 Task: Check the average views per listing of tray ceiling in the last 3 years.
Action: Mouse moved to (1012, 241)
Screenshot: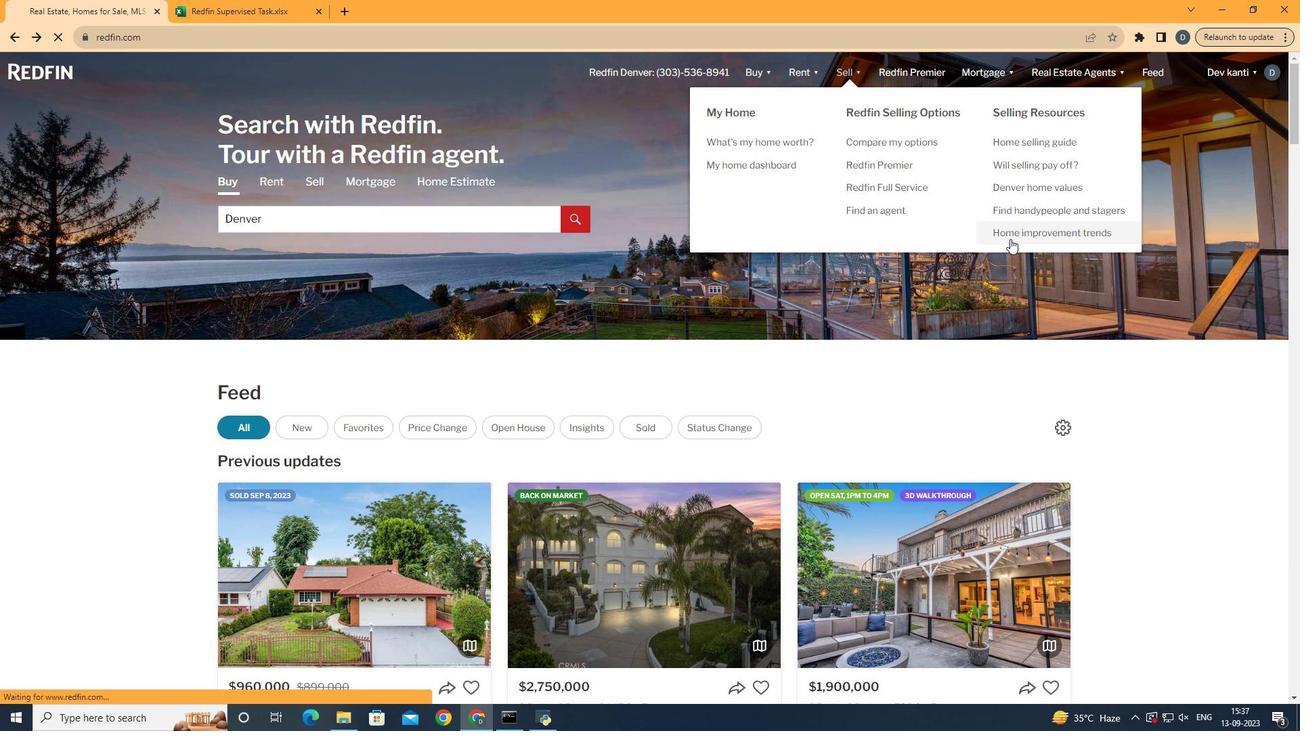 
Action: Mouse pressed left at (1012, 241)
Screenshot: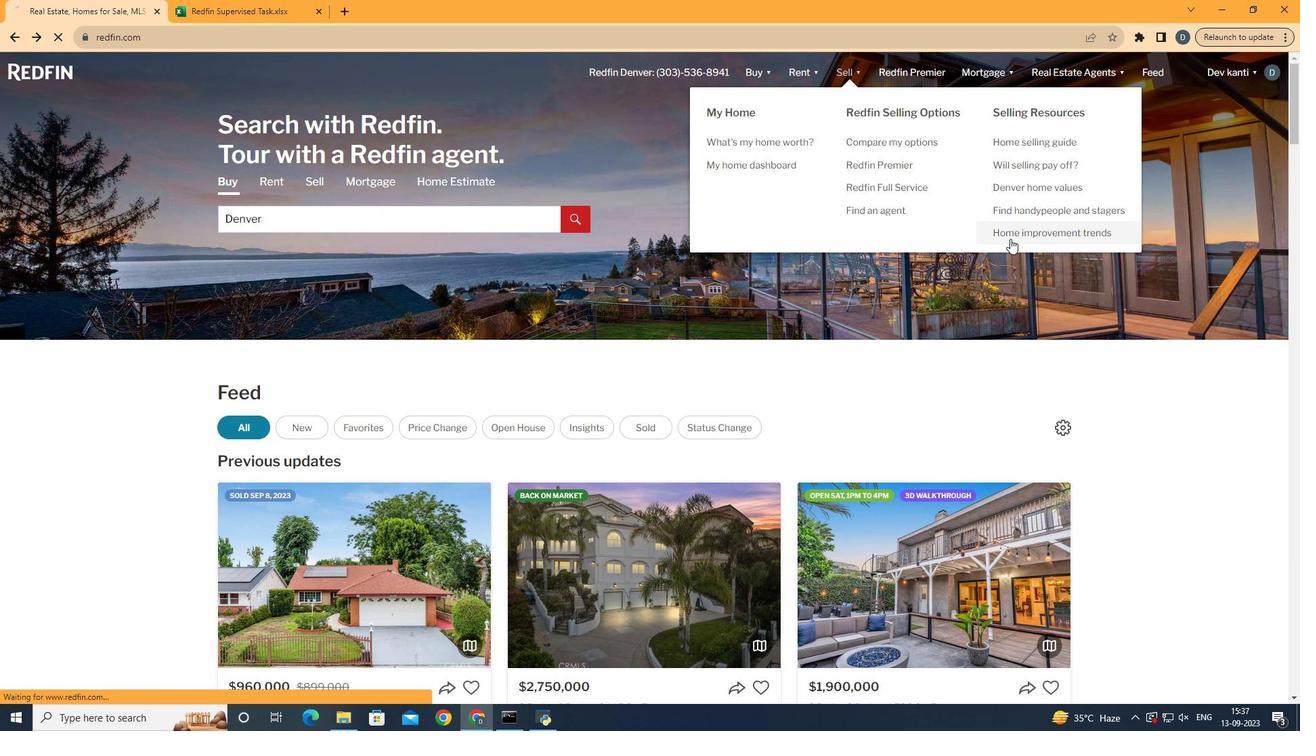 
Action: Mouse moved to (335, 268)
Screenshot: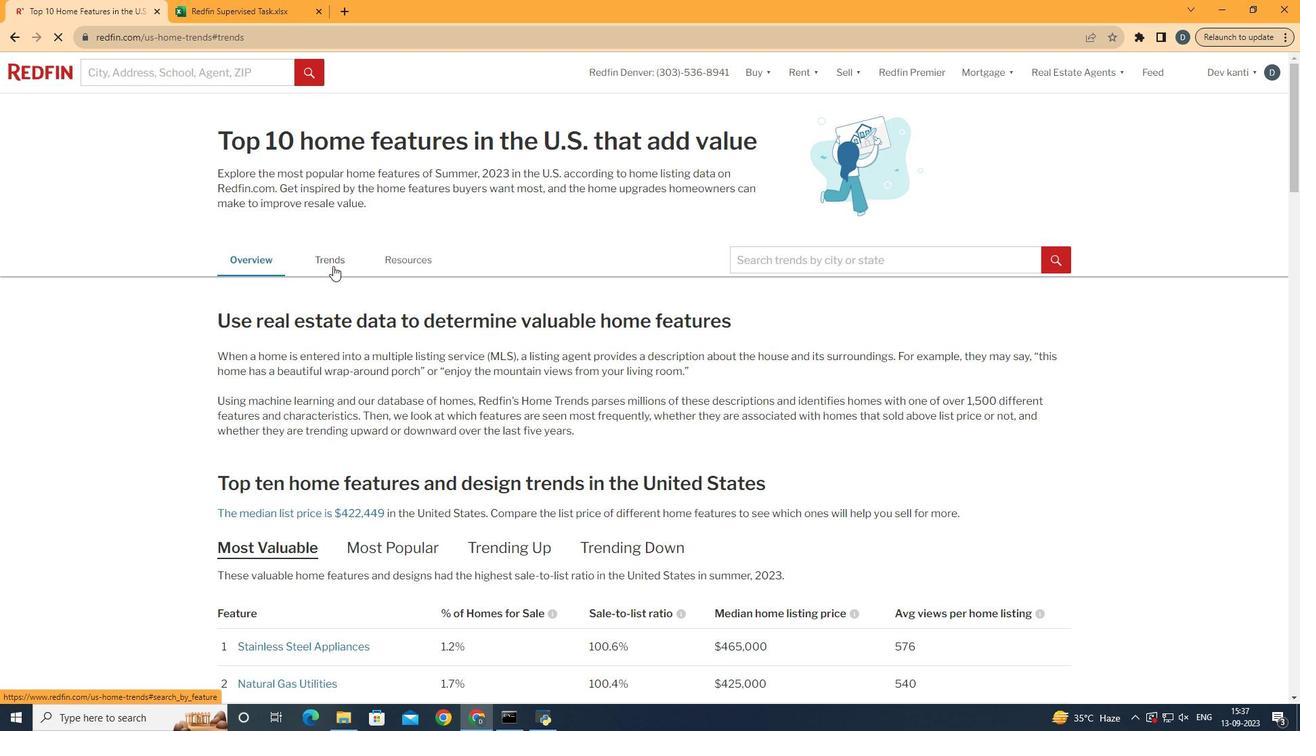 
Action: Mouse pressed left at (335, 268)
Screenshot: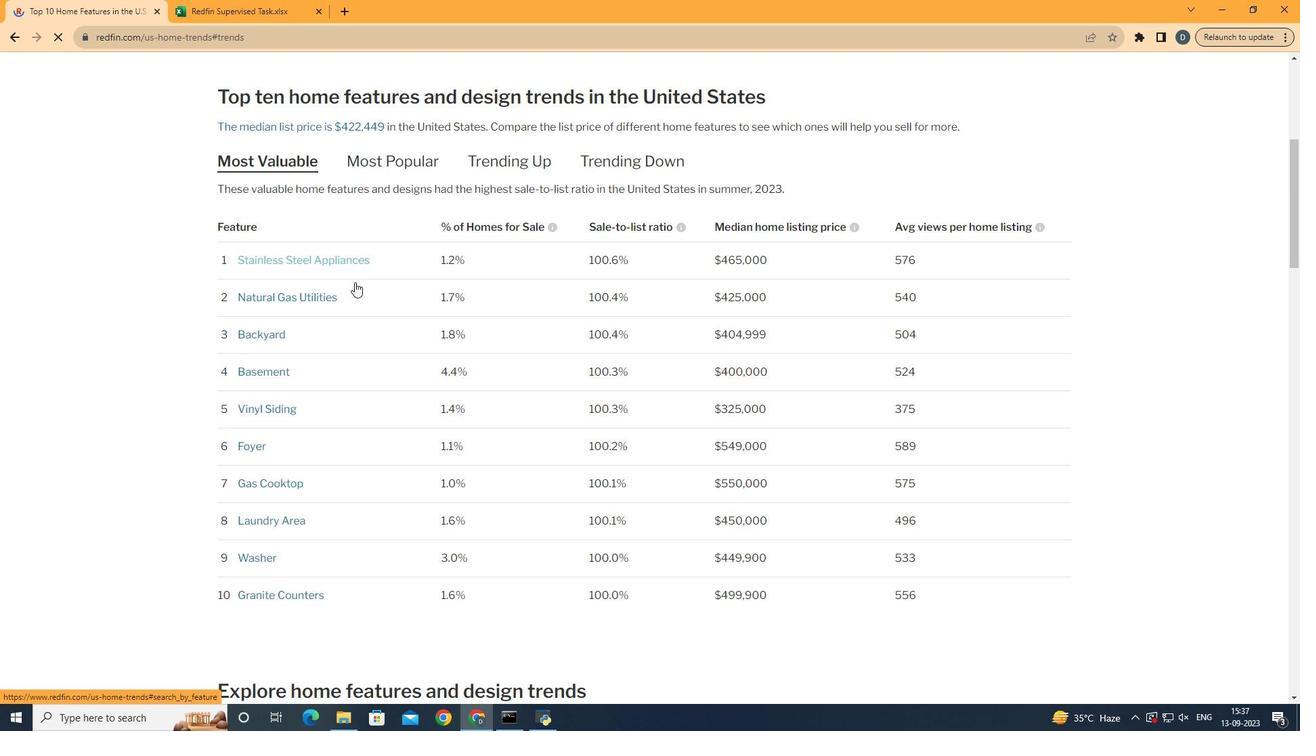 
Action: Mouse moved to (827, 392)
Screenshot: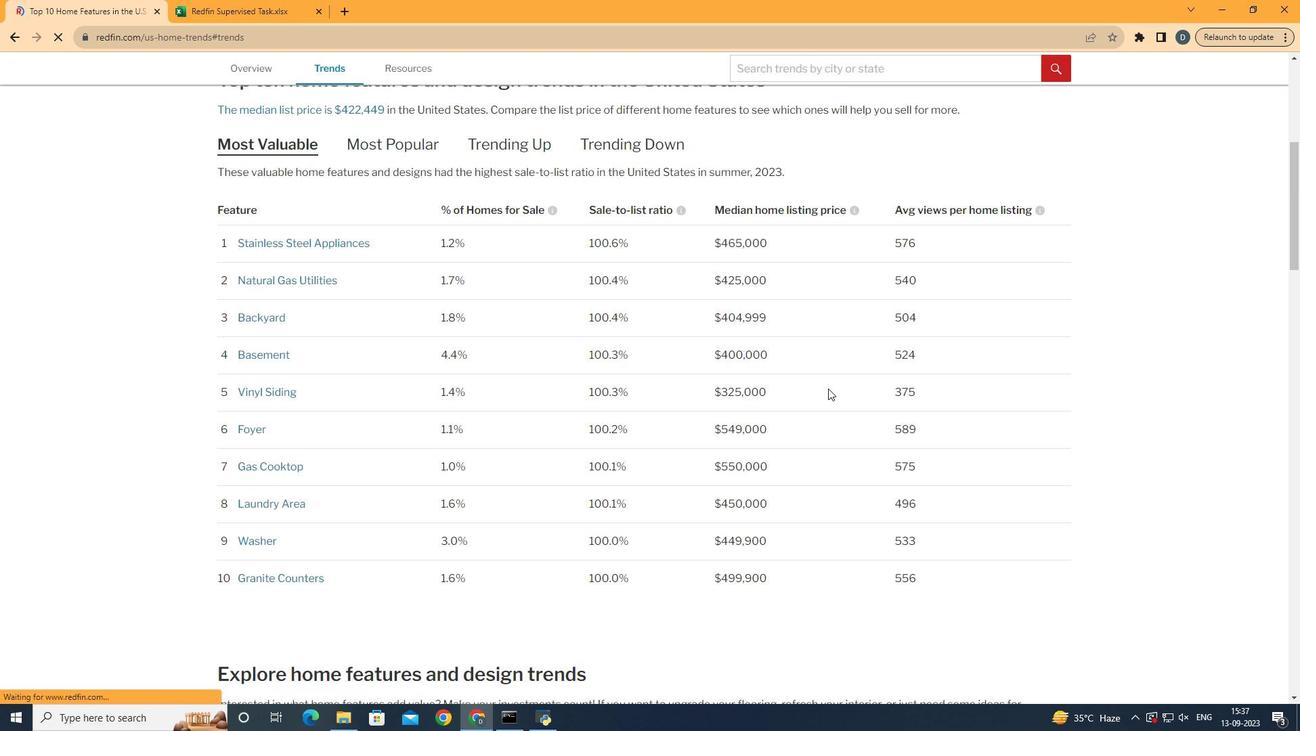 
Action: Mouse scrolled (827, 391) with delta (0, 0)
Screenshot: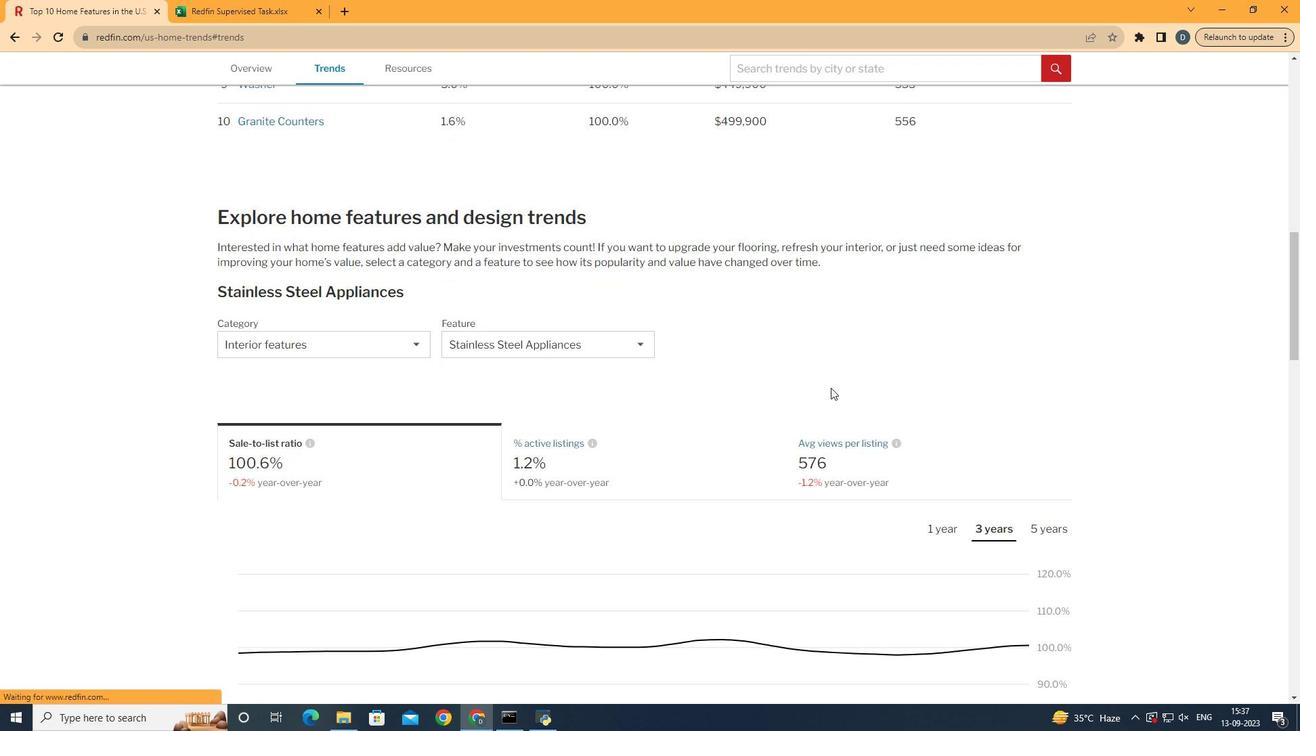 
Action: Mouse scrolled (827, 391) with delta (0, 0)
Screenshot: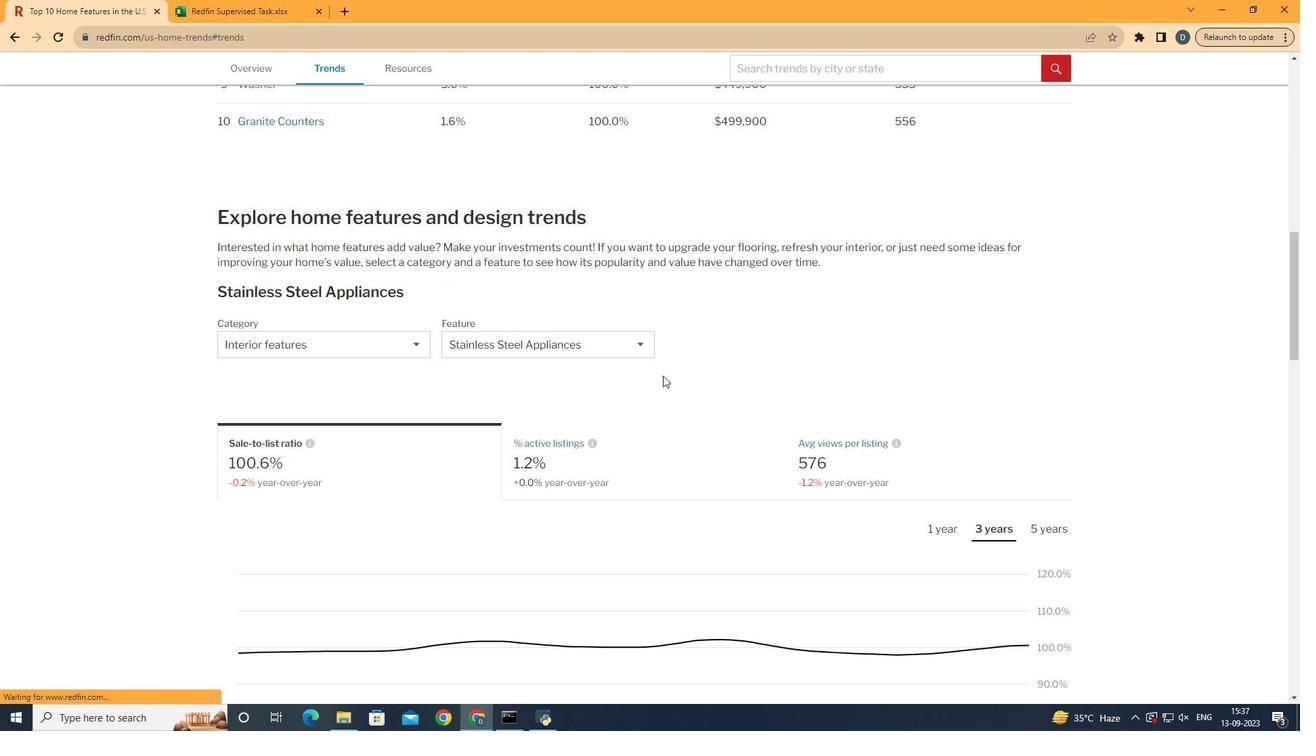 
Action: Mouse scrolled (827, 391) with delta (0, 0)
Screenshot: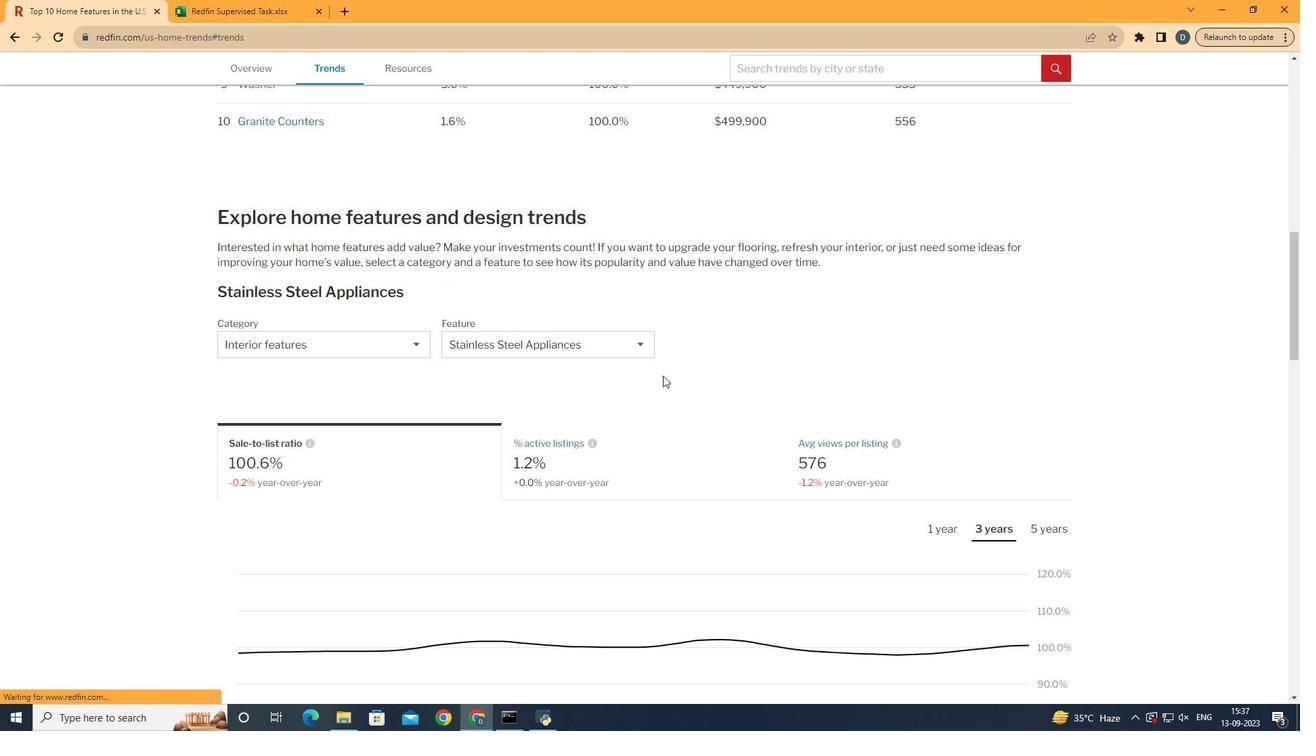 
Action: Mouse scrolled (827, 391) with delta (0, 0)
Screenshot: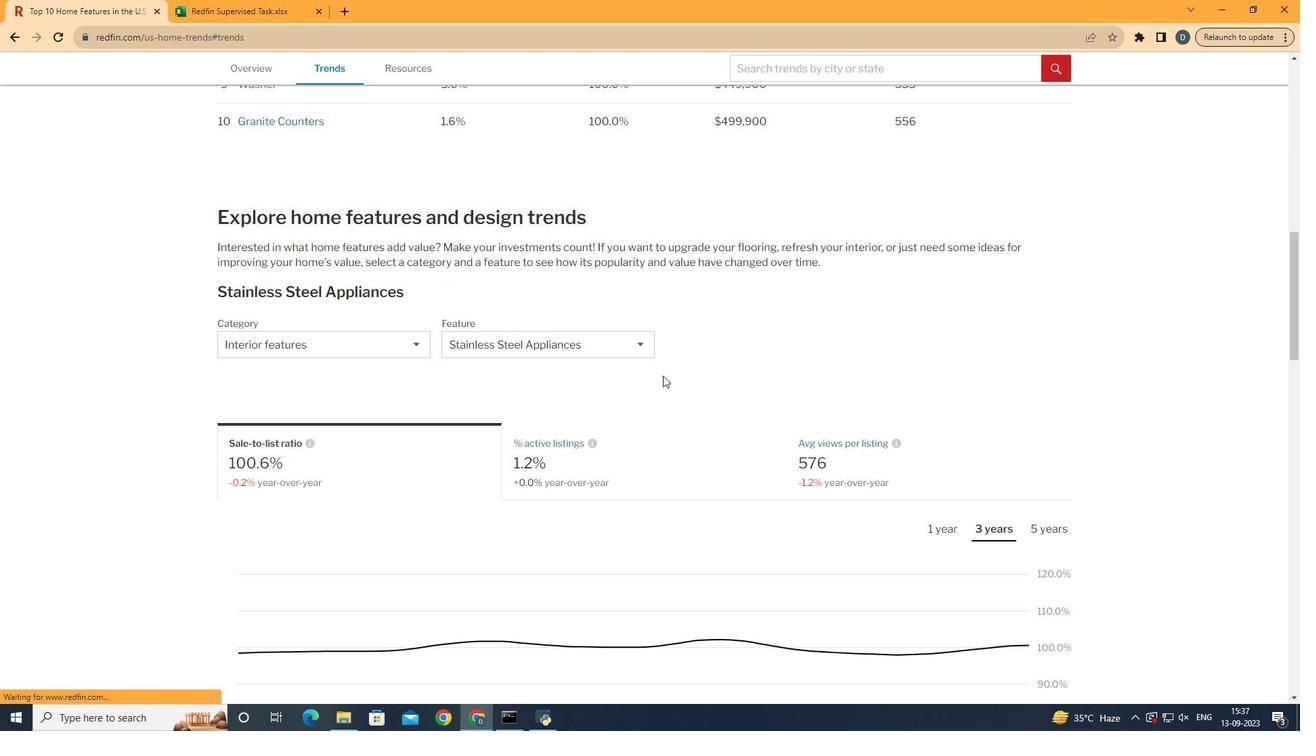
Action: Mouse scrolled (827, 391) with delta (0, 0)
Screenshot: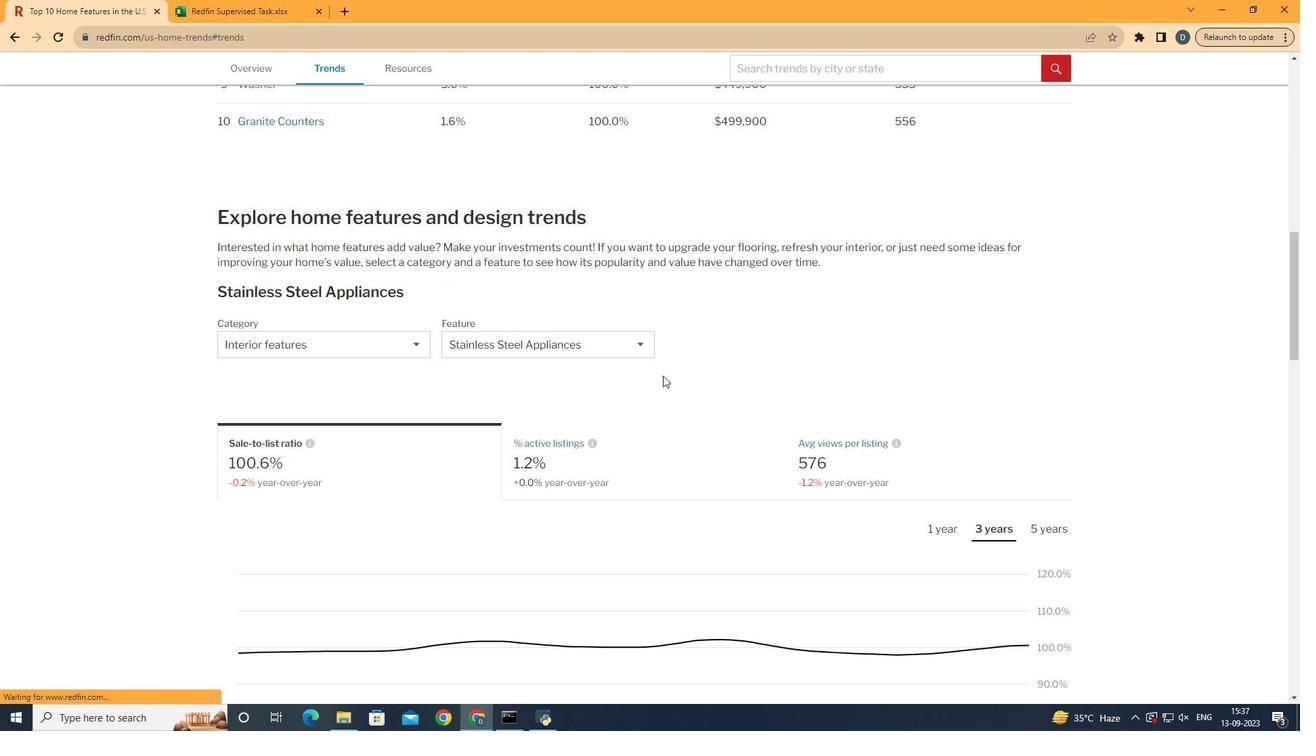 
Action: Mouse moved to (830, 390)
Screenshot: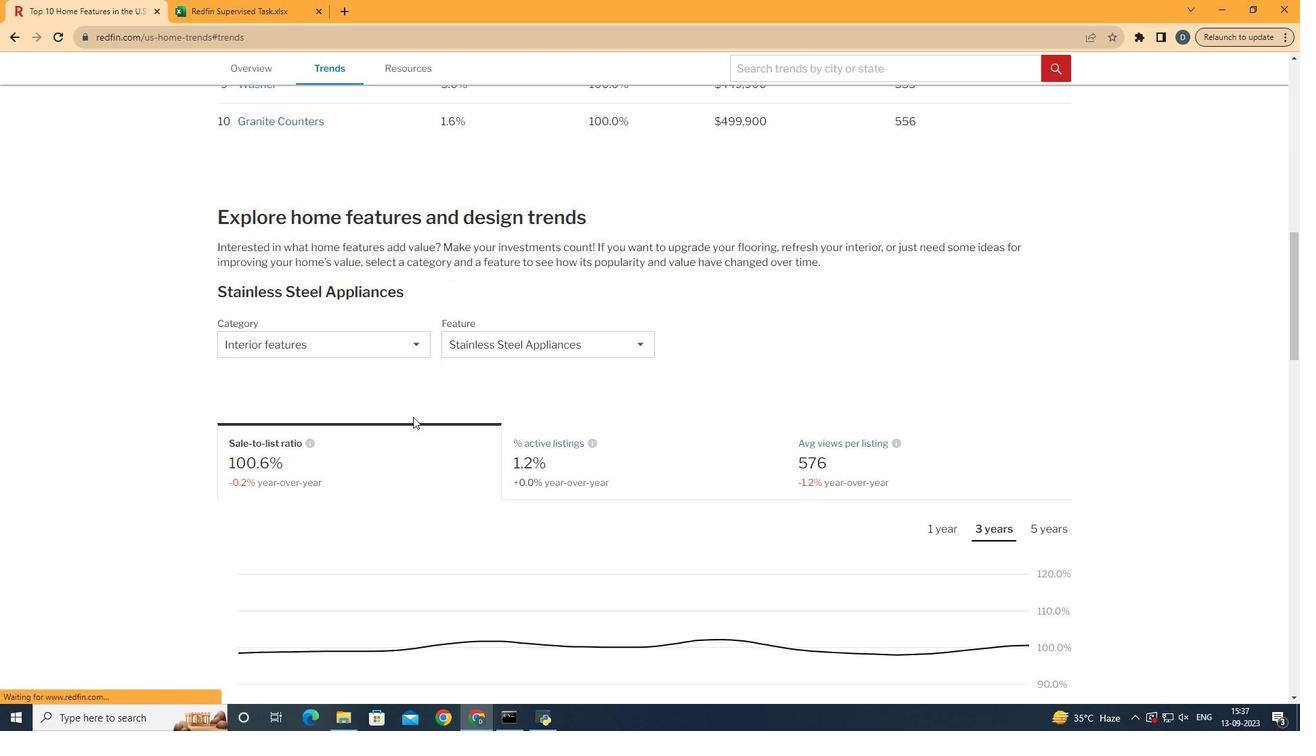 
Action: Mouse scrolled (830, 390) with delta (0, 0)
Screenshot: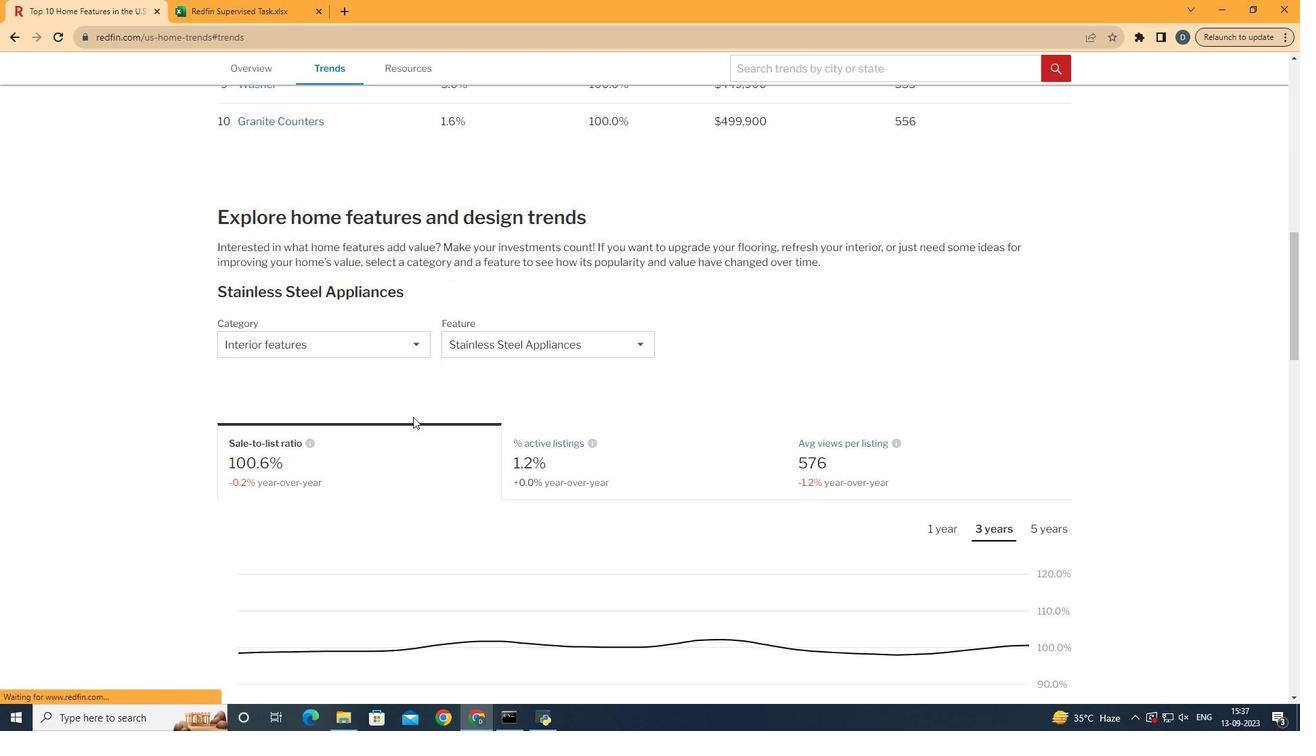 
Action: Mouse moved to (831, 390)
Screenshot: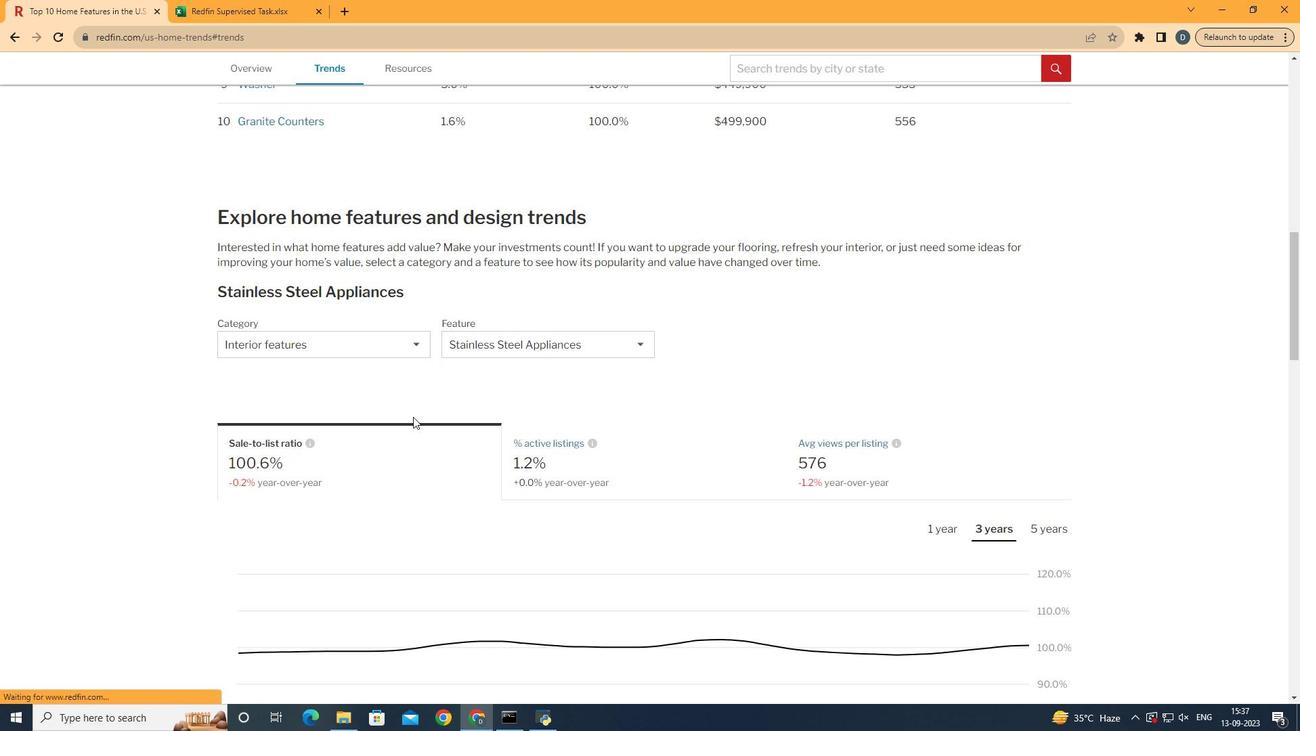 
Action: Mouse scrolled (831, 389) with delta (0, 0)
Screenshot: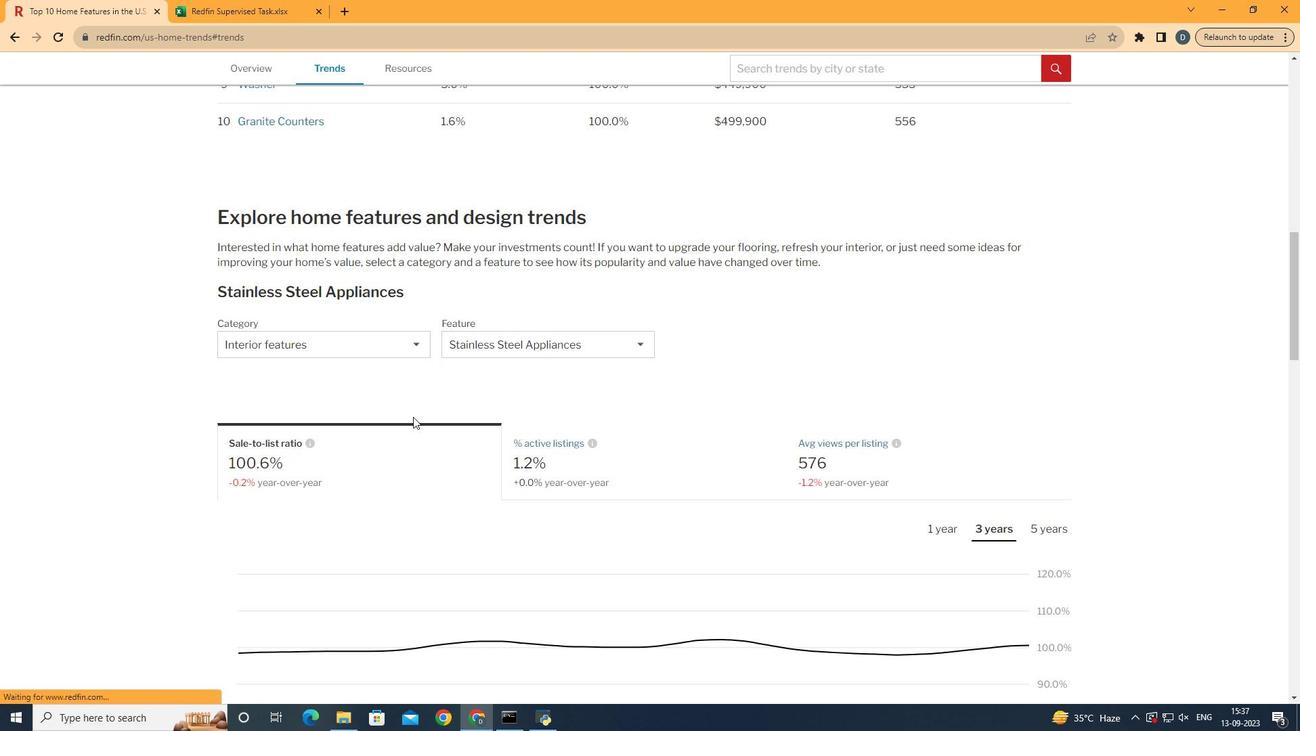 
Action: Mouse moved to (407, 340)
Screenshot: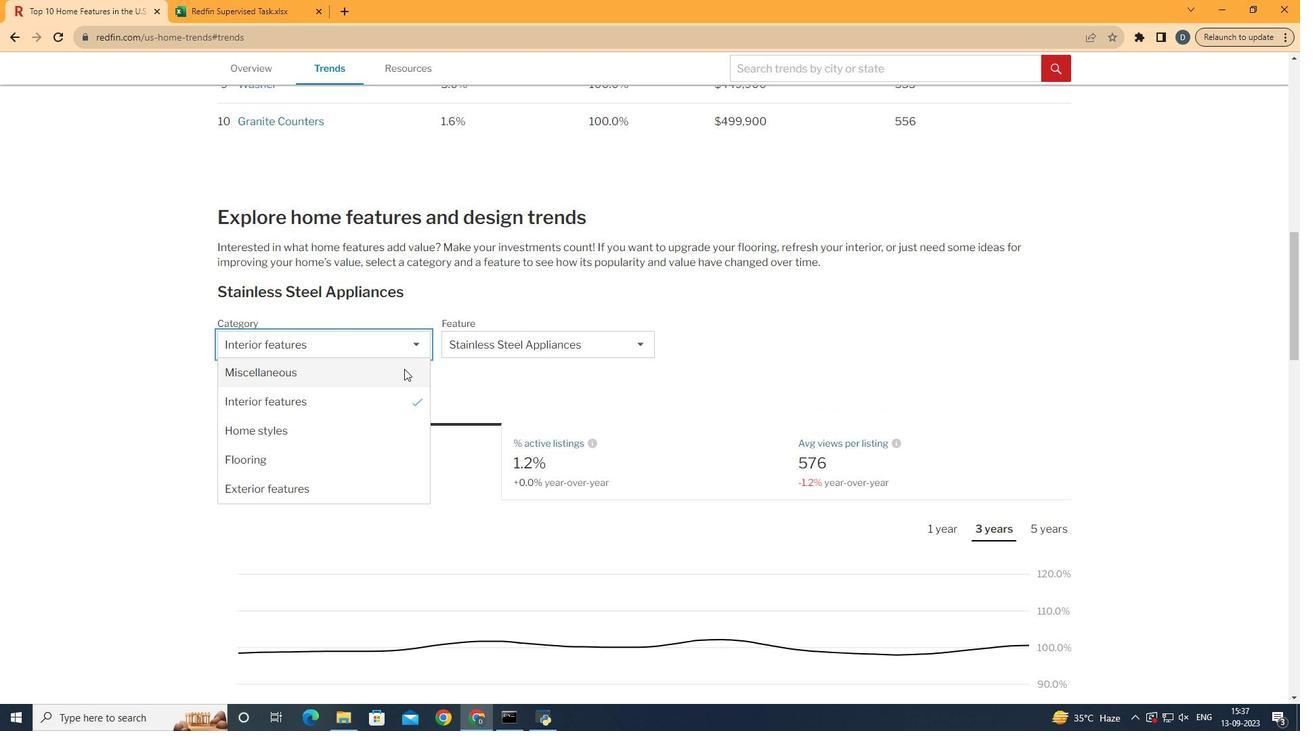 
Action: Mouse pressed left at (407, 340)
Screenshot: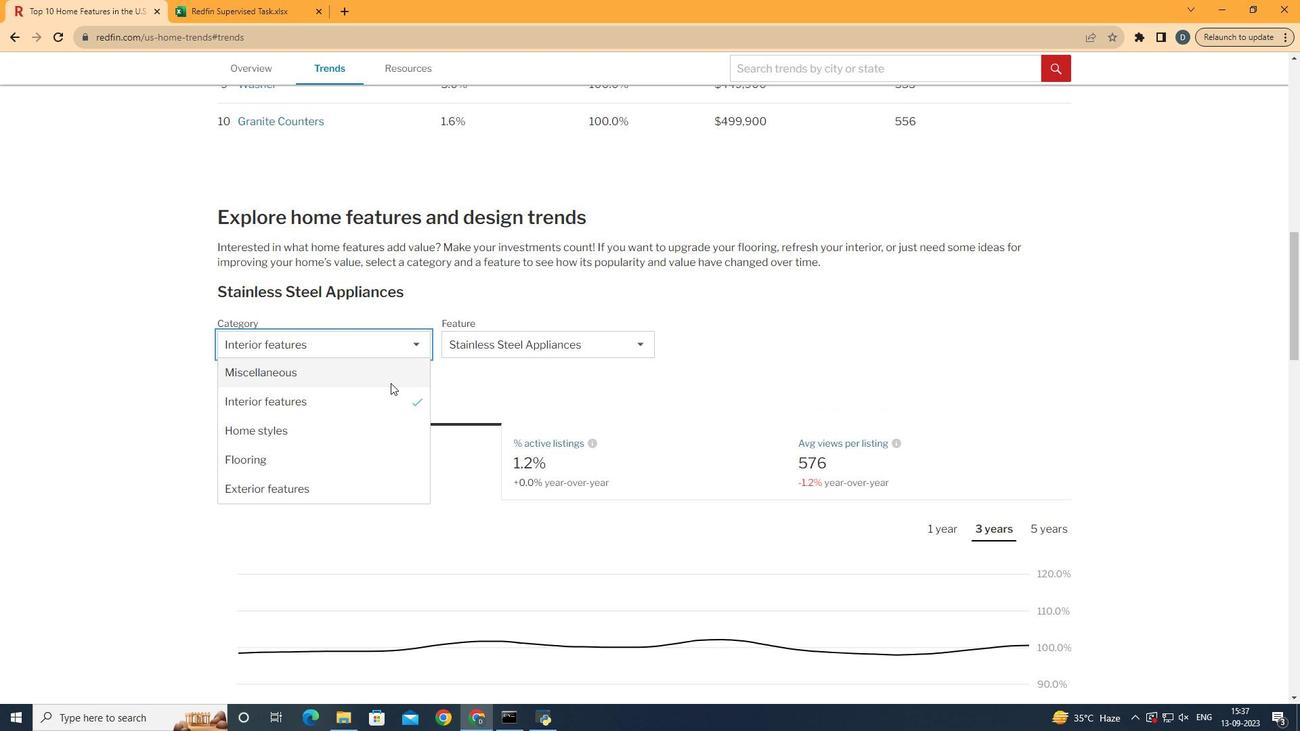 
Action: Mouse moved to (378, 407)
Screenshot: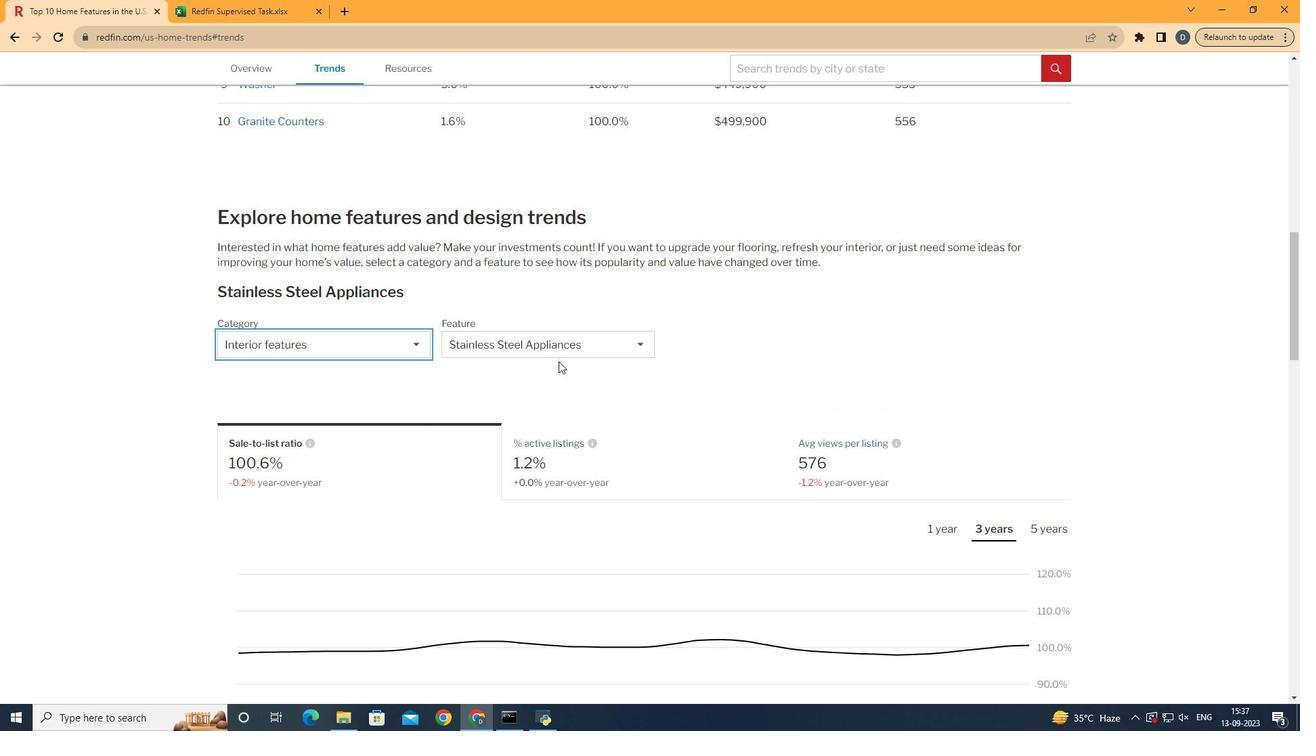 
Action: Mouse pressed left at (378, 407)
Screenshot: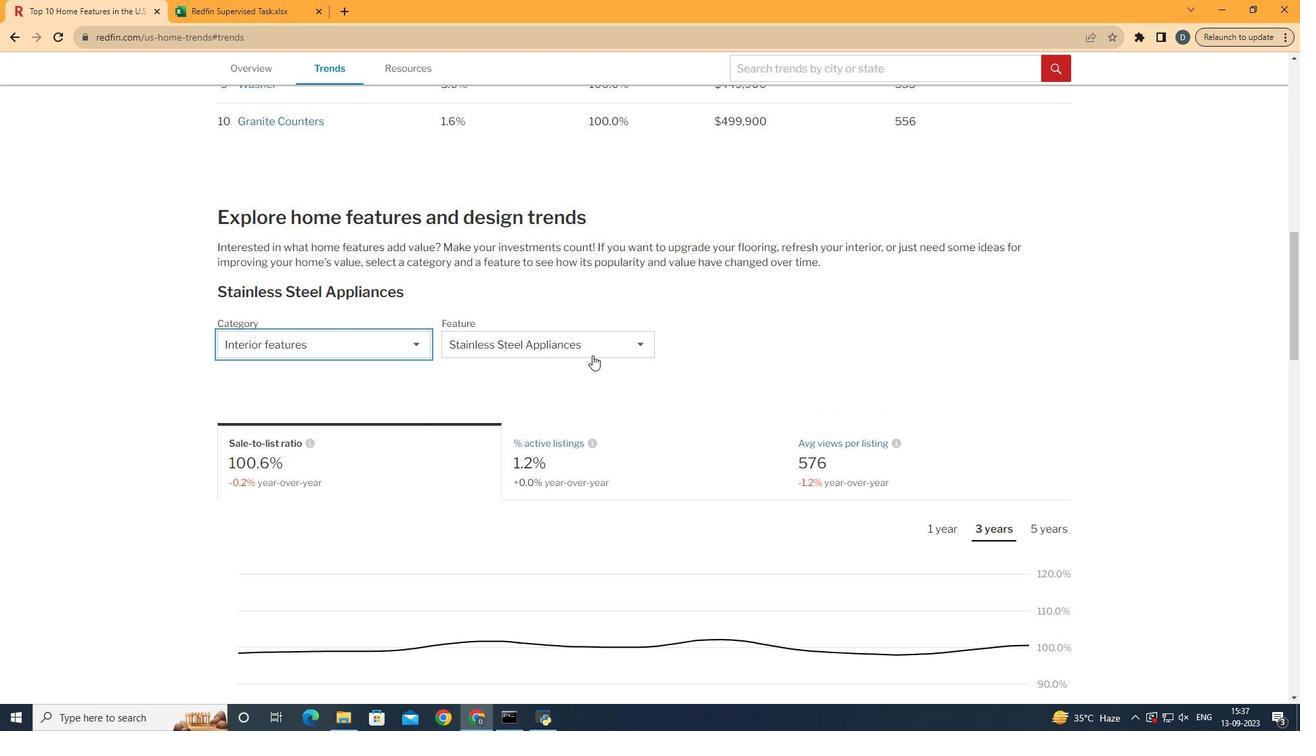 
Action: Mouse moved to (594, 357)
Screenshot: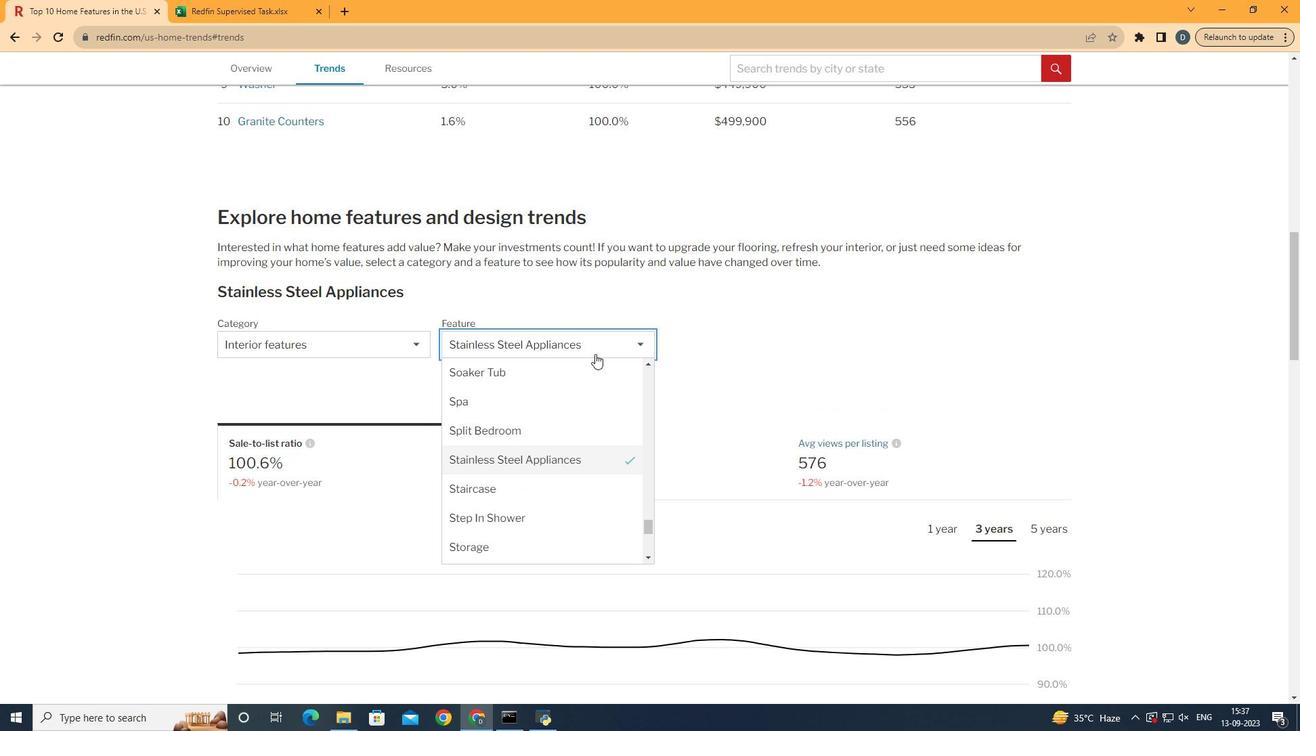
Action: Mouse pressed left at (594, 357)
Screenshot: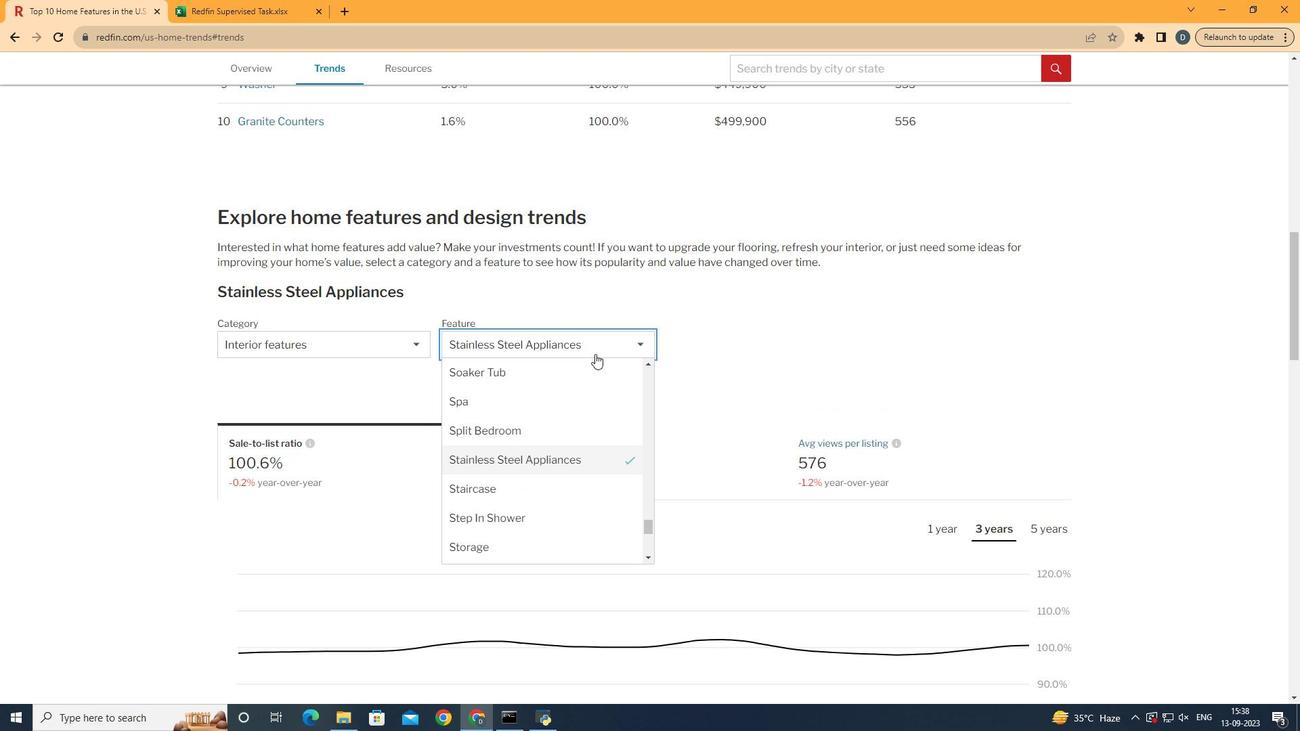 
Action: Mouse moved to (602, 461)
Screenshot: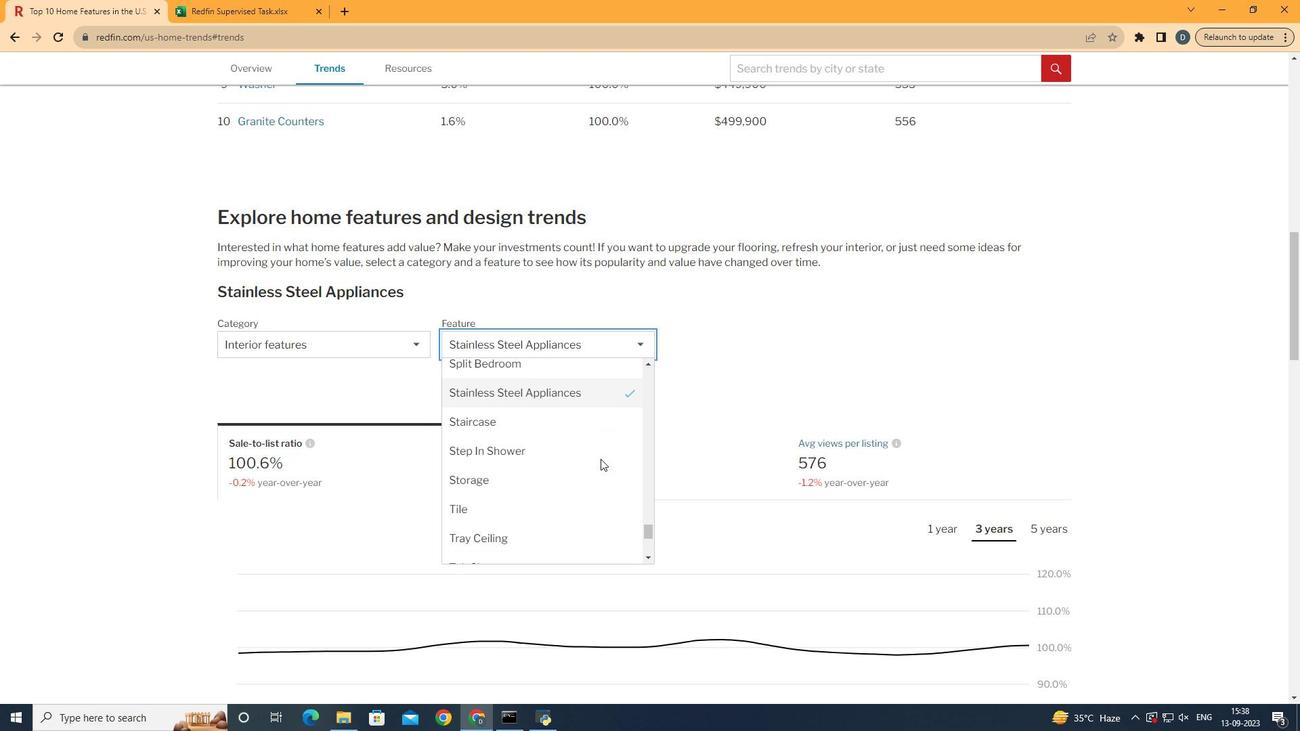
Action: Mouse scrolled (602, 460) with delta (0, 0)
Screenshot: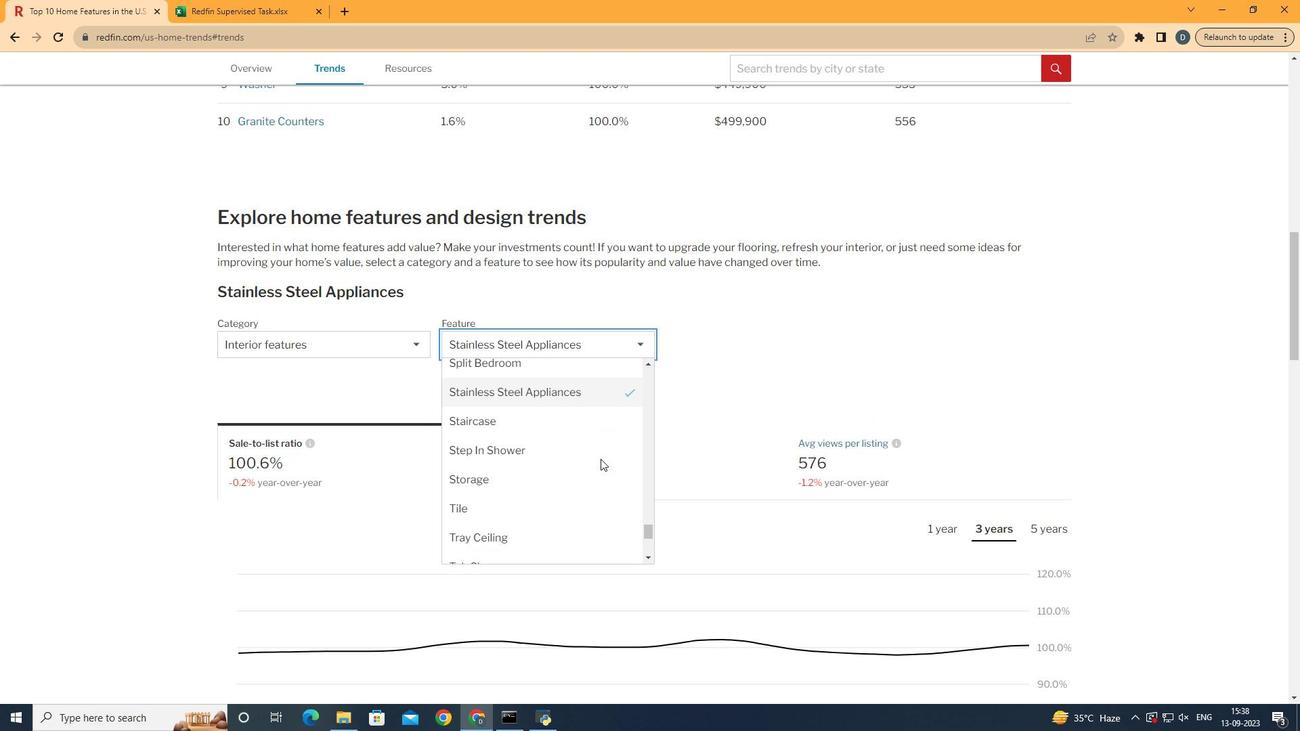 
Action: Mouse scrolled (602, 460) with delta (0, 0)
Screenshot: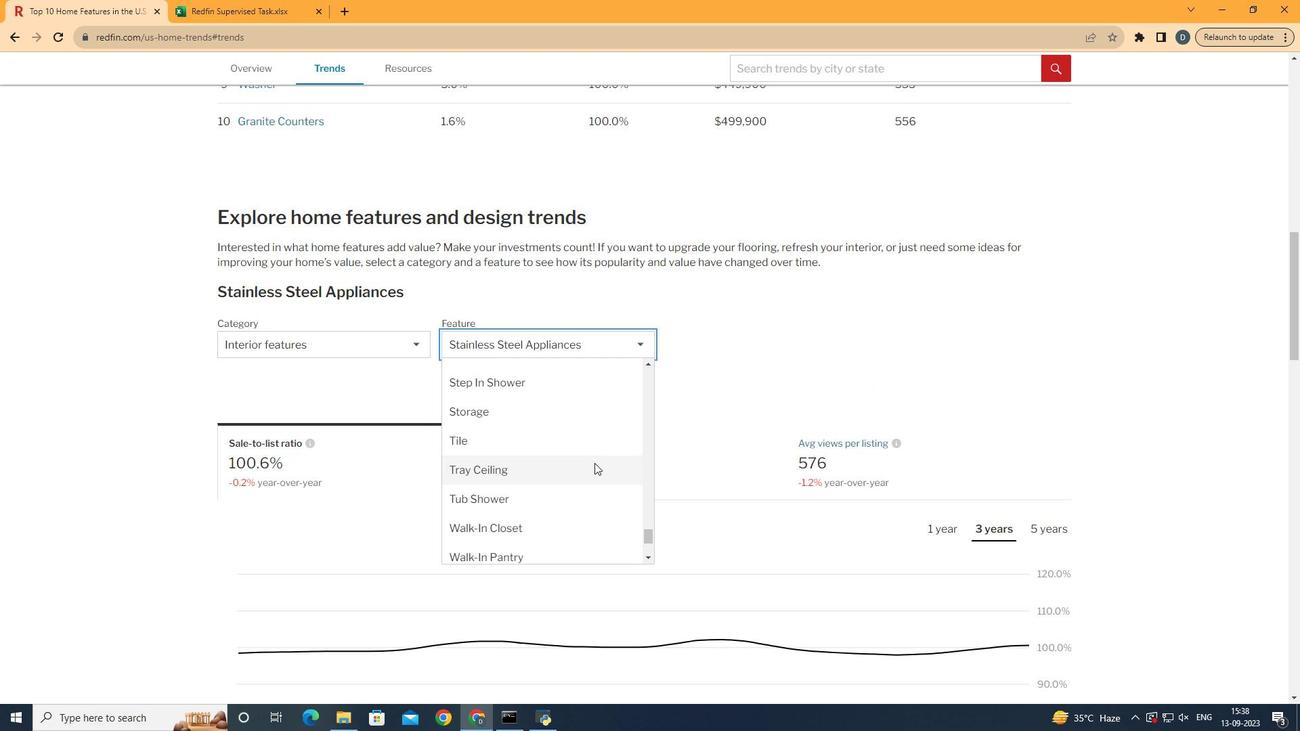 
Action: Mouse moved to (587, 475)
Screenshot: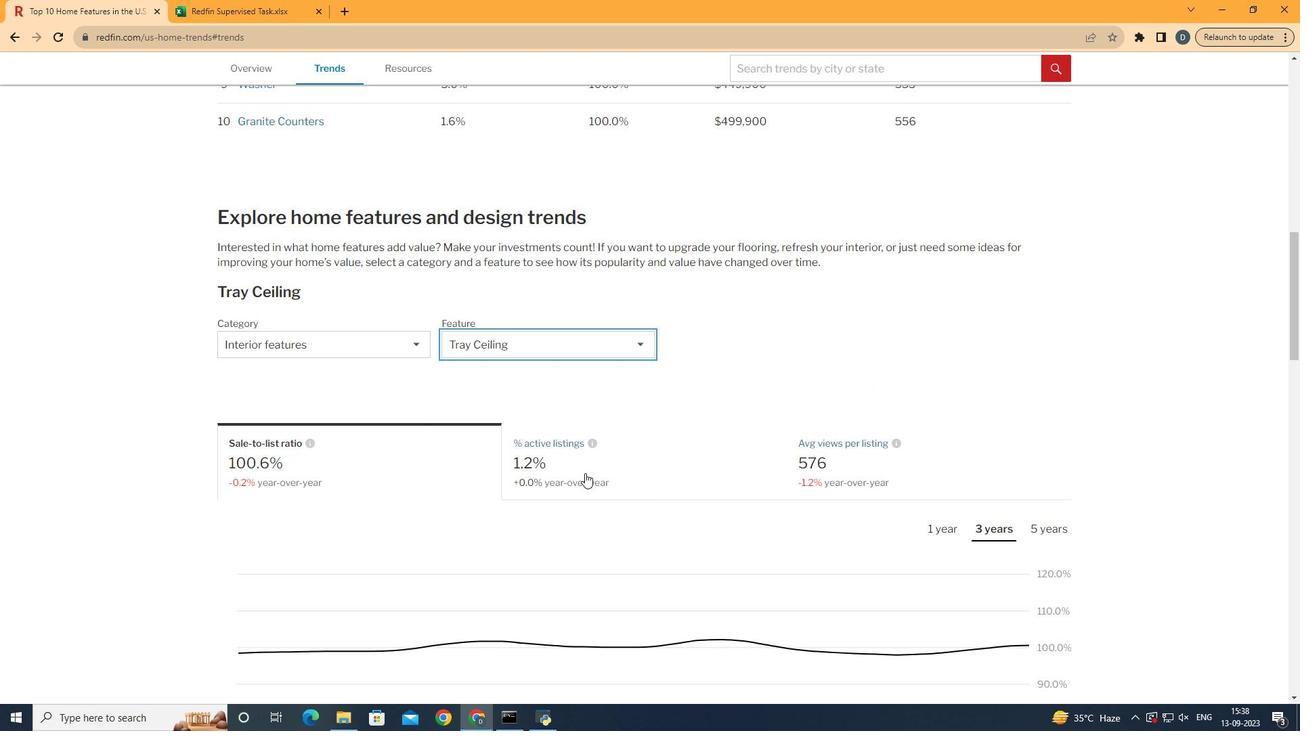 
Action: Mouse pressed left at (587, 475)
Screenshot: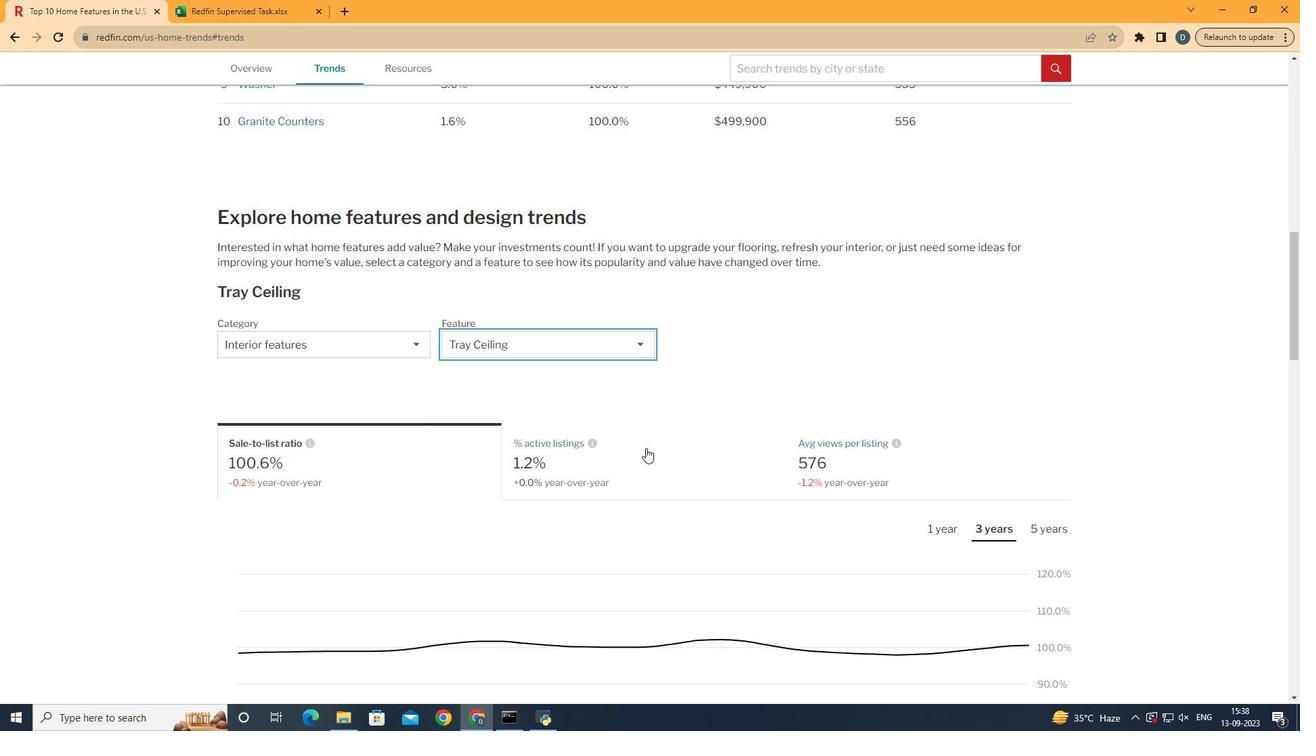 
Action: Mouse moved to (783, 356)
Screenshot: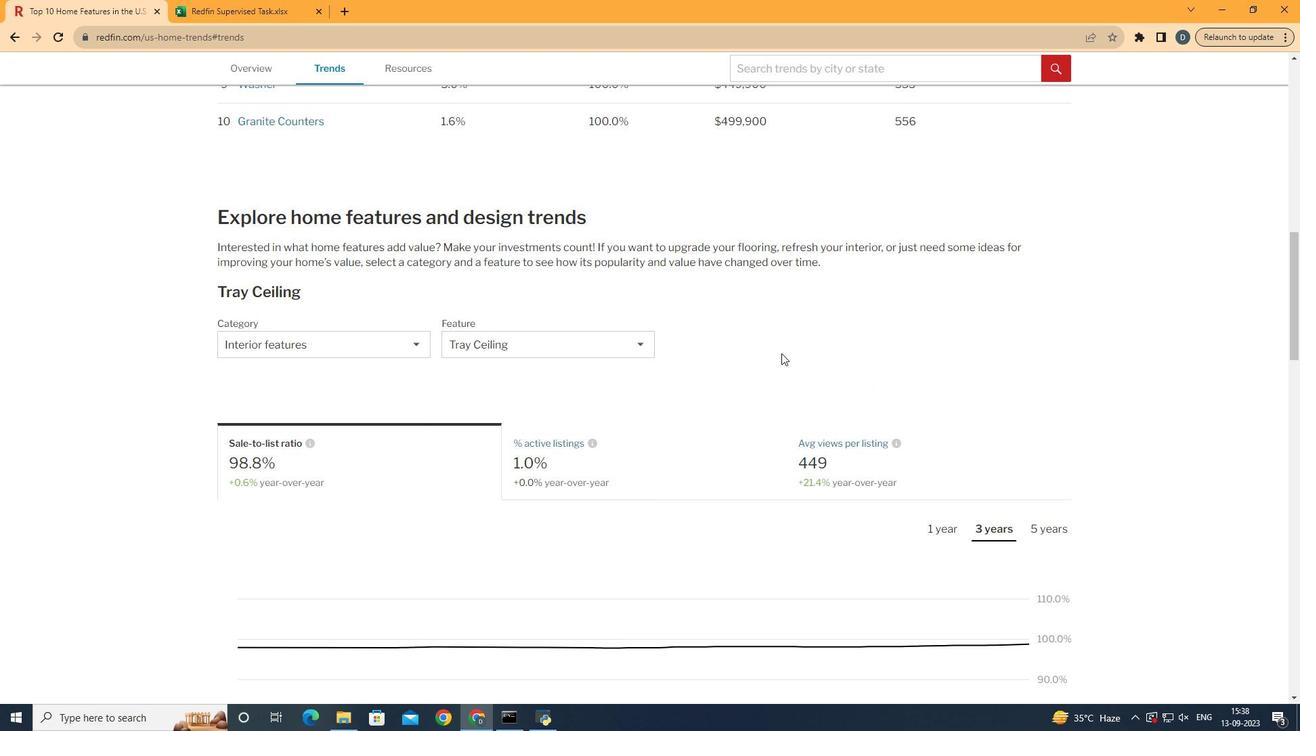 
Action: Mouse pressed left at (783, 356)
Screenshot: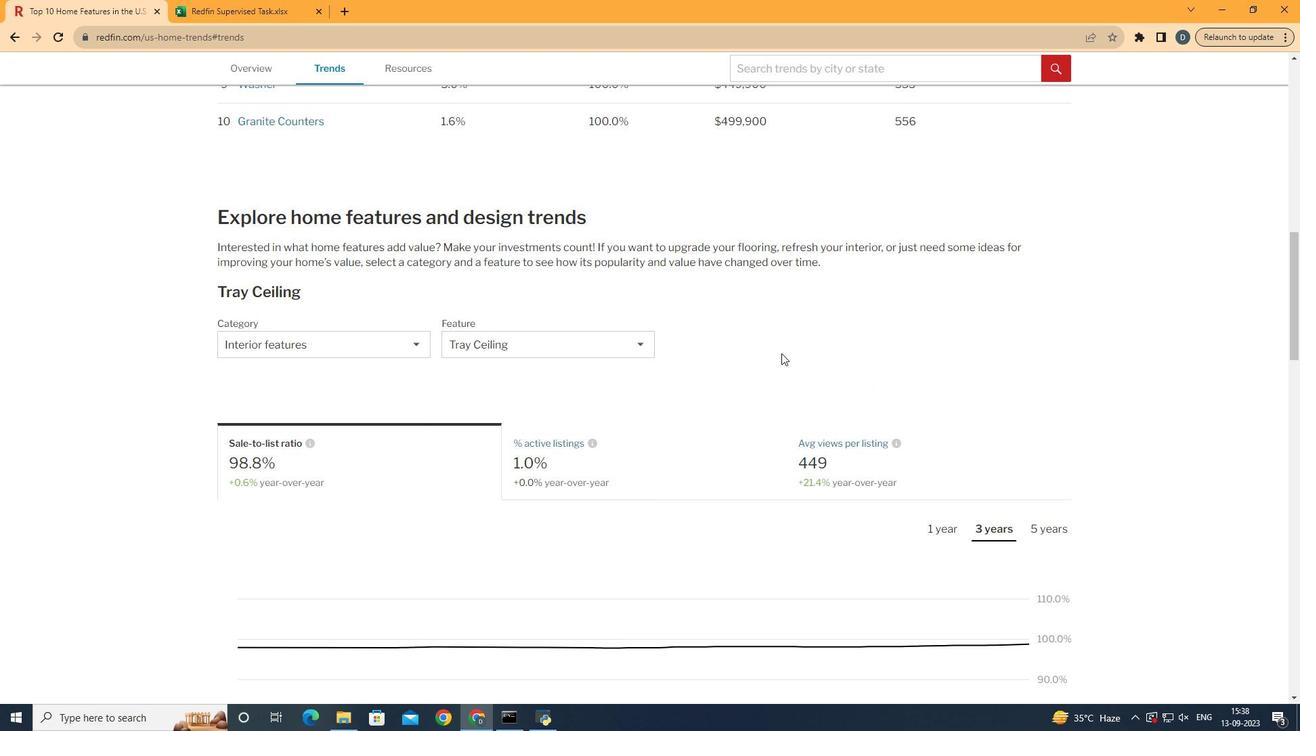 
Action: Mouse moved to (940, 454)
Screenshot: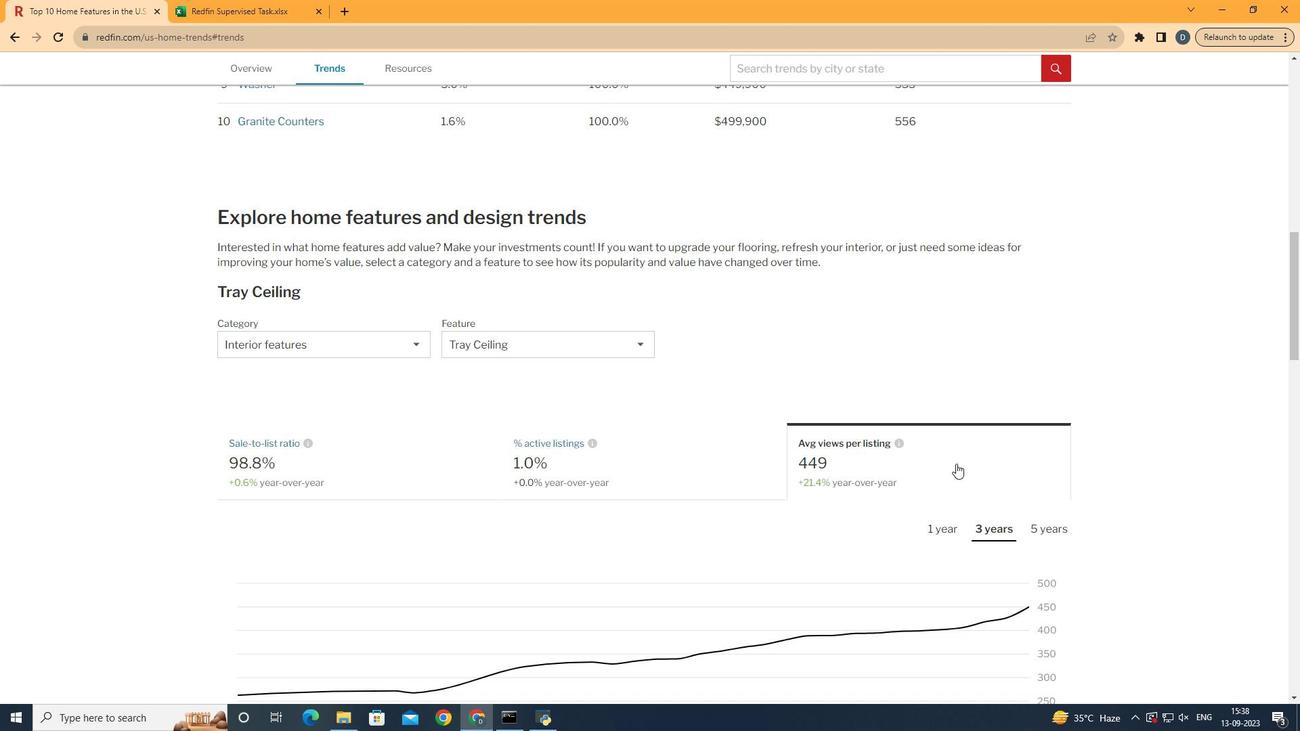 
Action: Mouse pressed left at (940, 454)
Screenshot: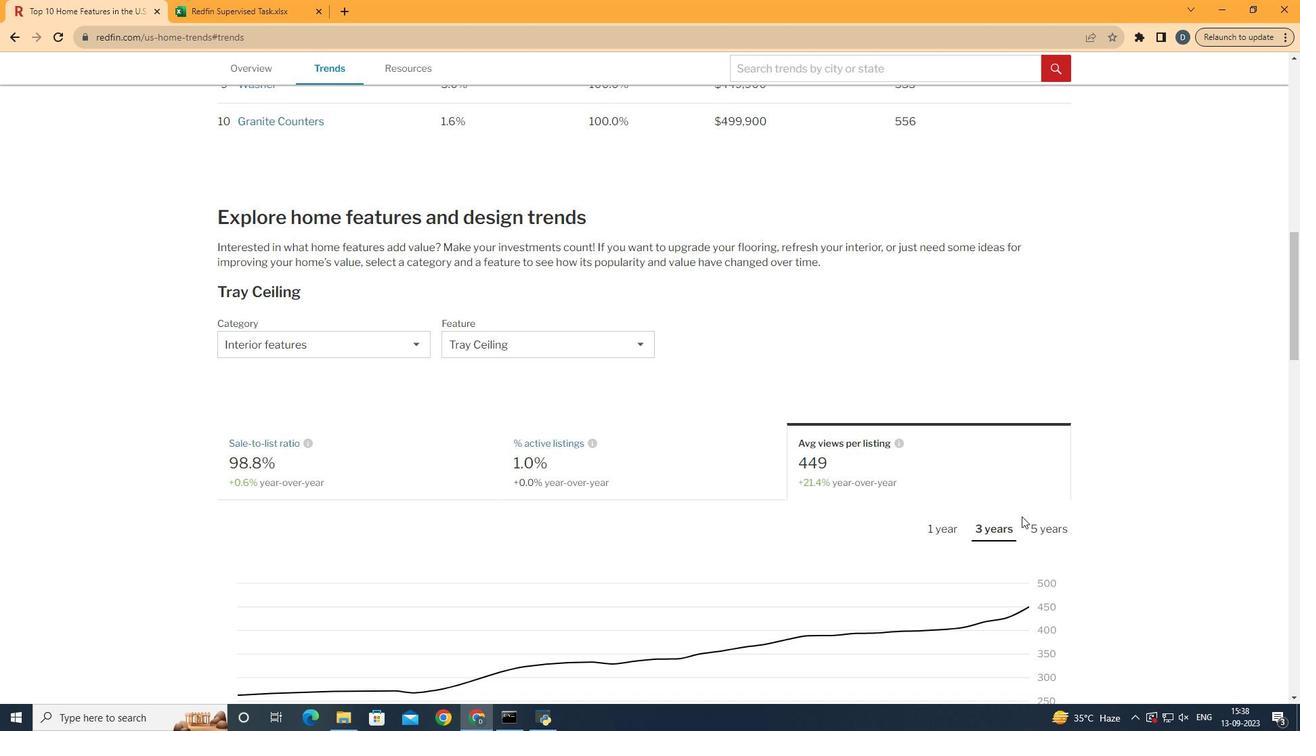 
Action: Mouse moved to (1008, 528)
Screenshot: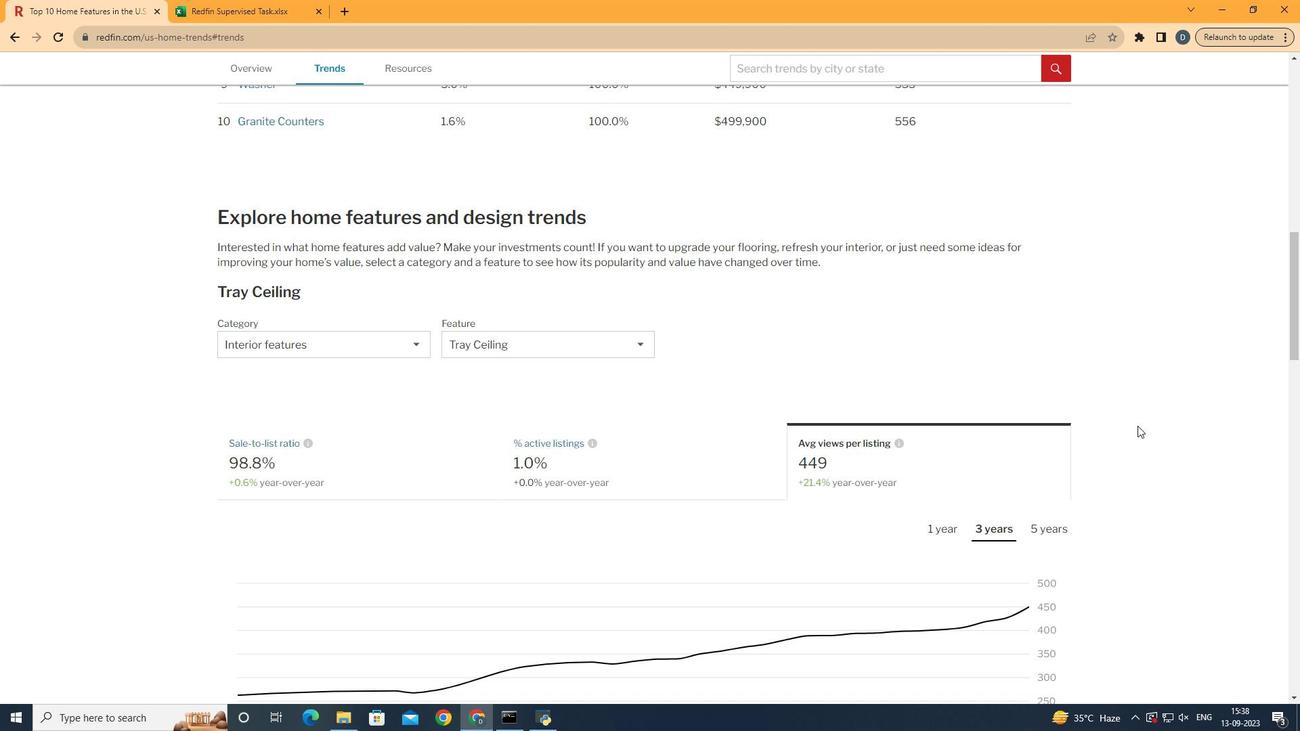 
Action: Mouse pressed left at (1008, 528)
Screenshot: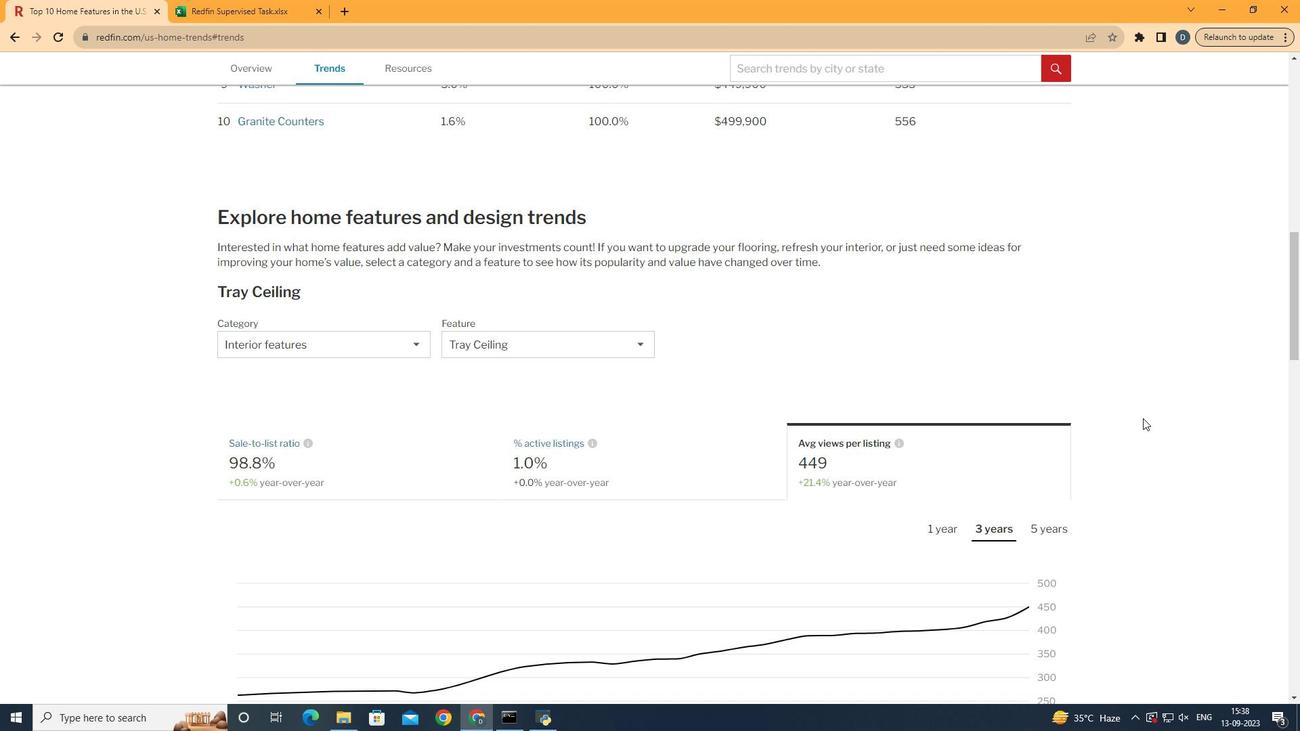 
Action: Mouse moved to (1145, 420)
Screenshot: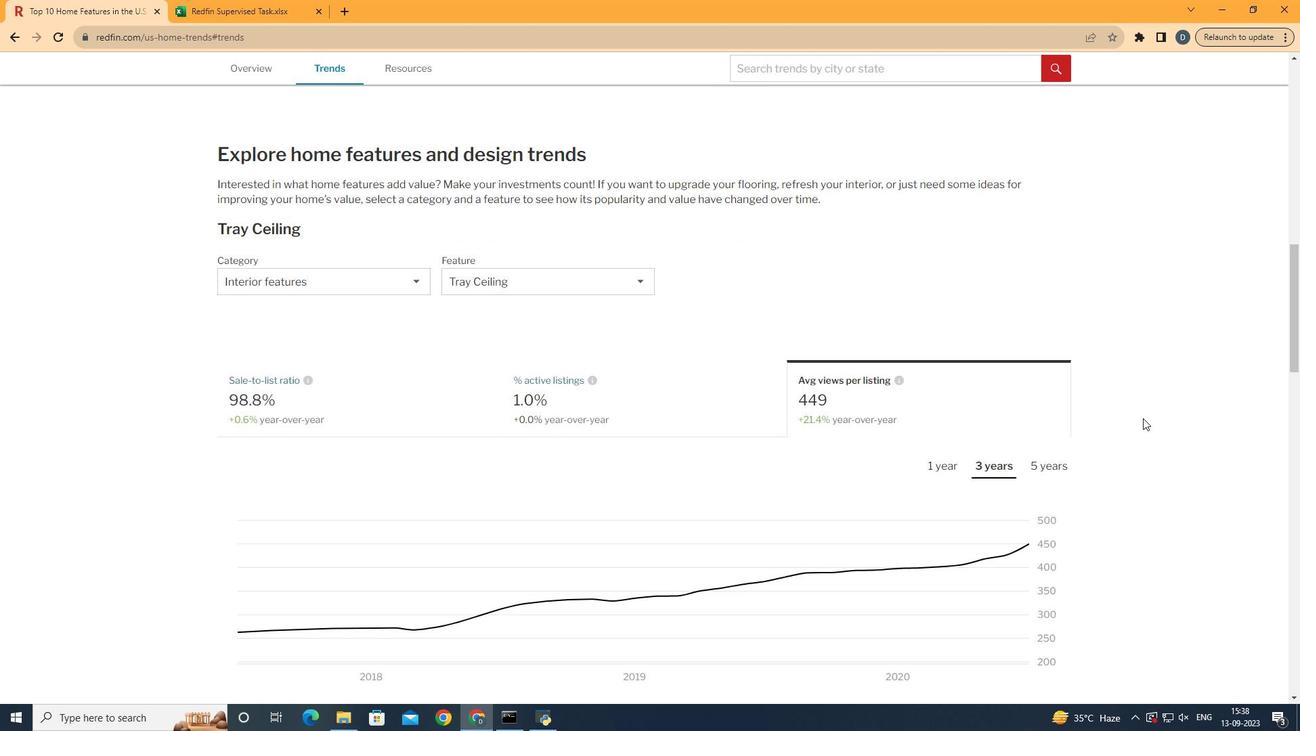 
Action: Mouse scrolled (1145, 419) with delta (0, 0)
Screenshot: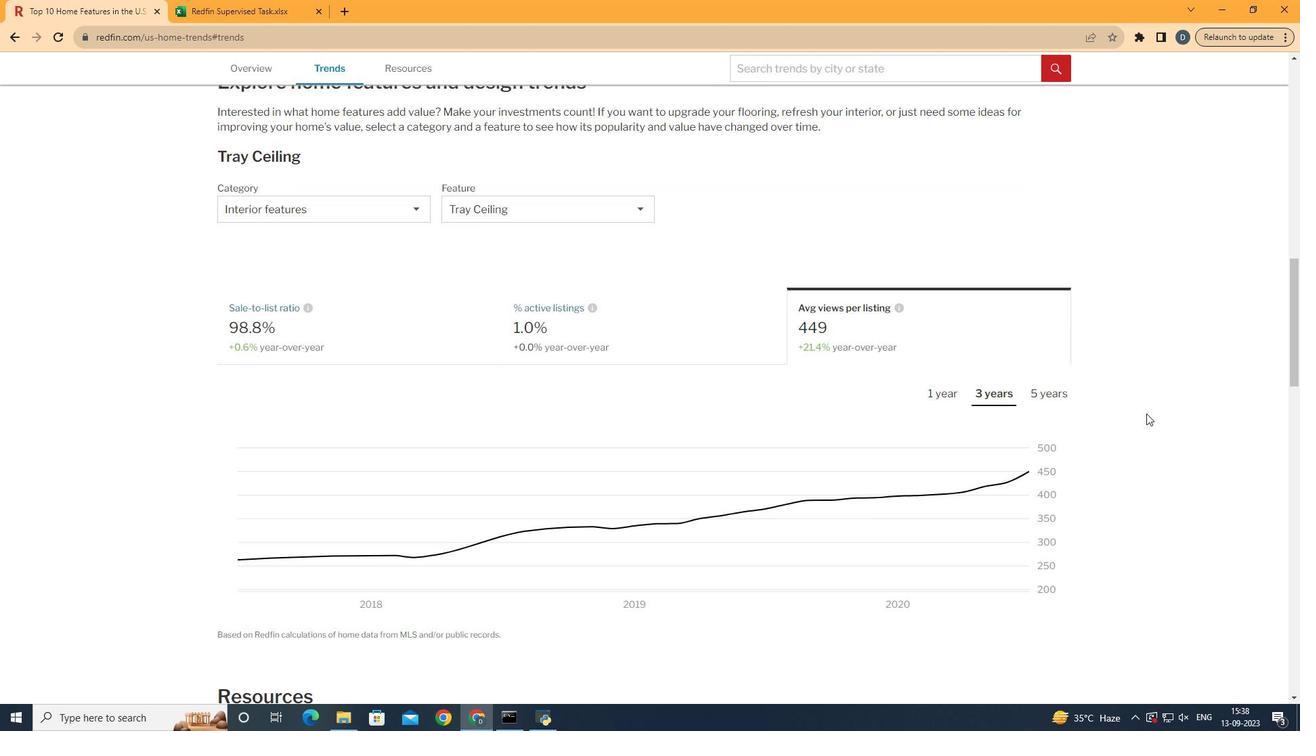 
Action: Mouse scrolled (1145, 419) with delta (0, 0)
Screenshot: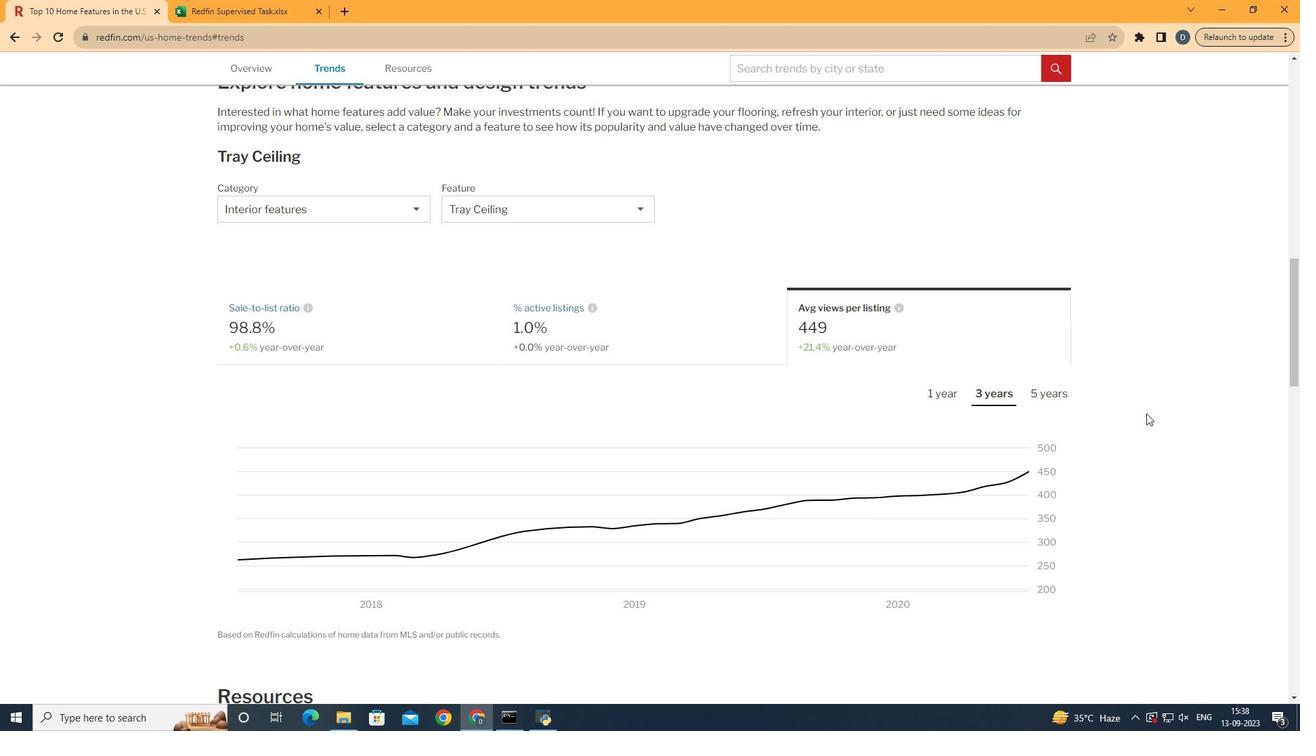 
Action: Mouse moved to (1148, 415)
Screenshot: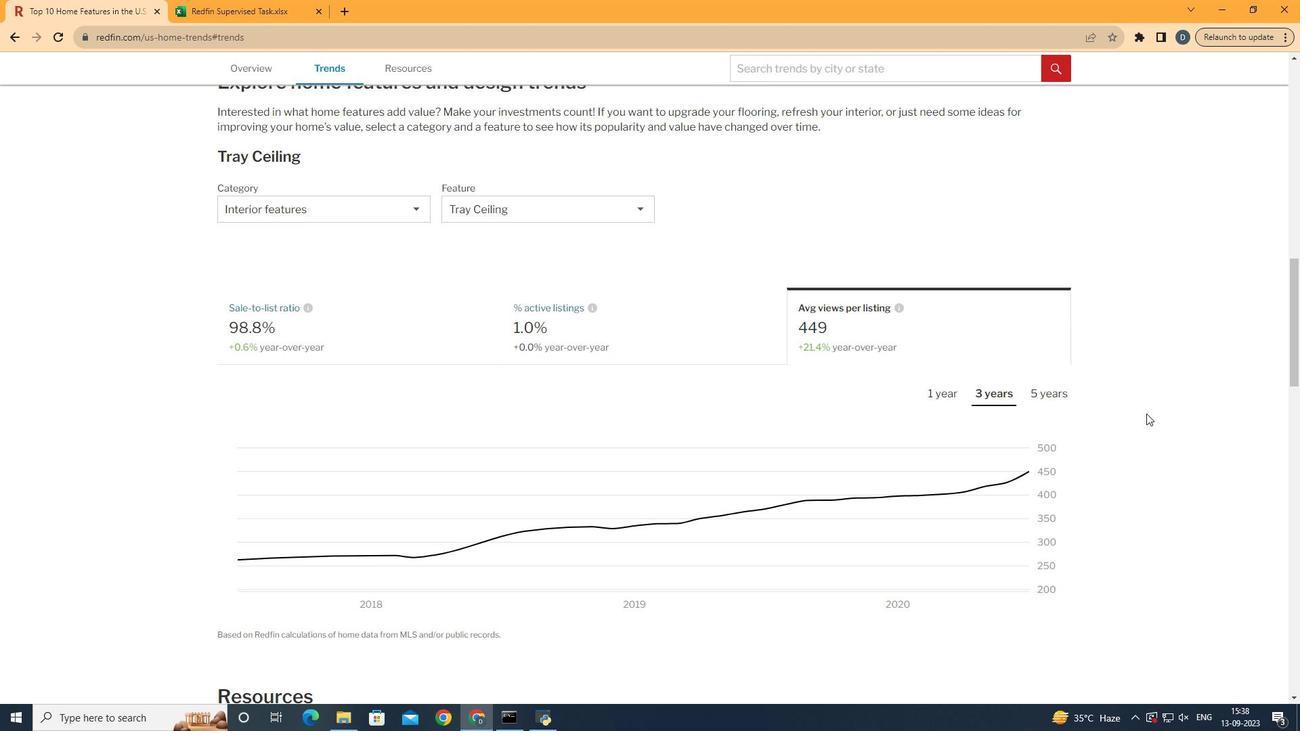 
